 Task: Check the percentage active listings of energy efficient in the last 3 years.
Action: Mouse moved to (774, 167)
Screenshot: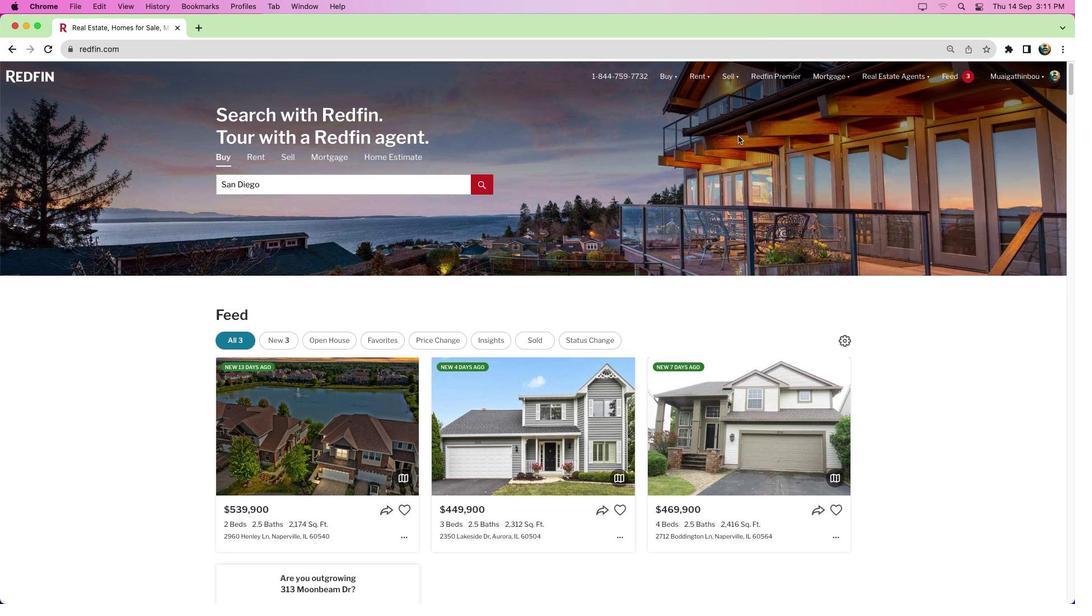 
Action: Mouse pressed left at (774, 167)
Screenshot: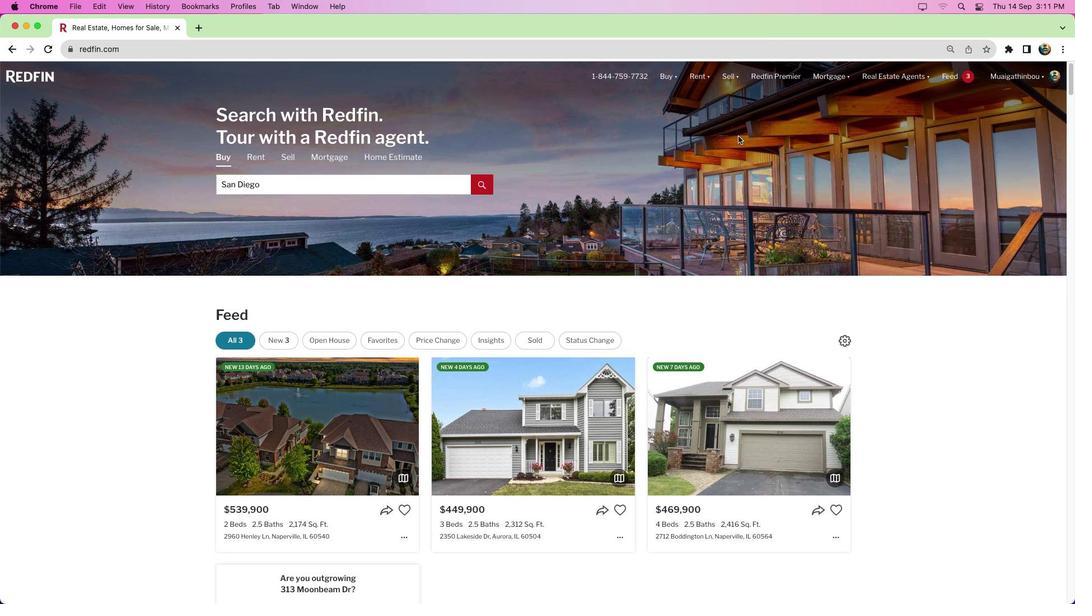 
Action: Mouse moved to (915, 222)
Screenshot: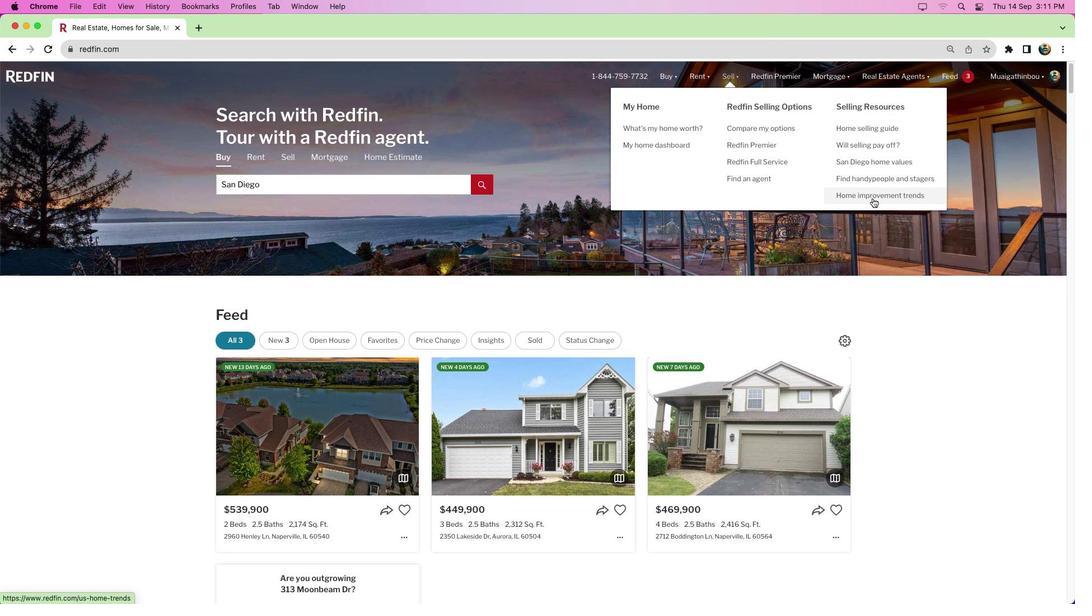 
Action: Mouse pressed left at (915, 222)
Screenshot: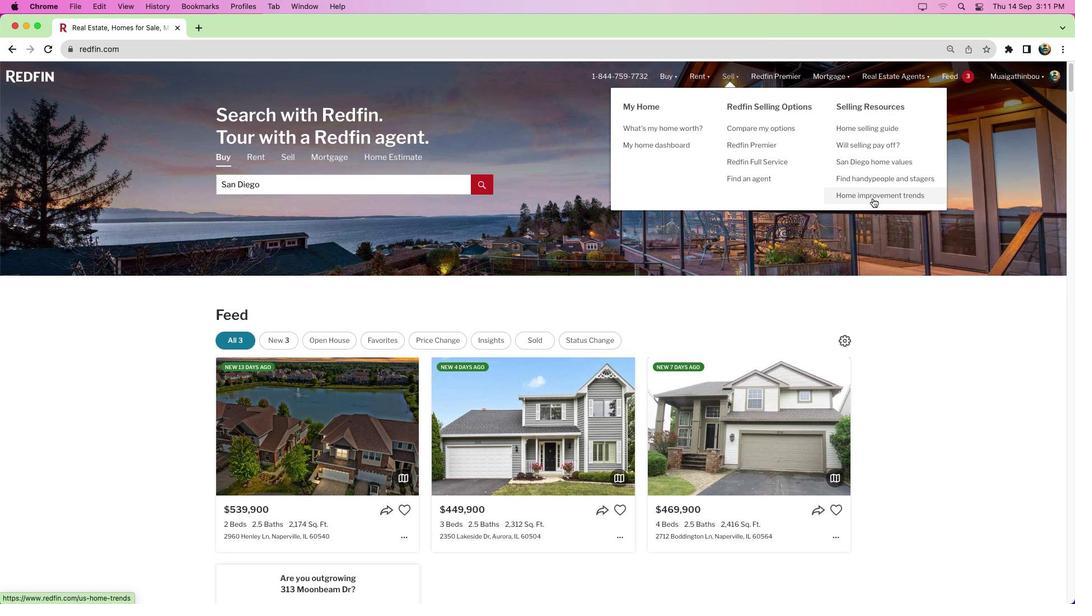 
Action: Mouse moved to (668, 307)
Screenshot: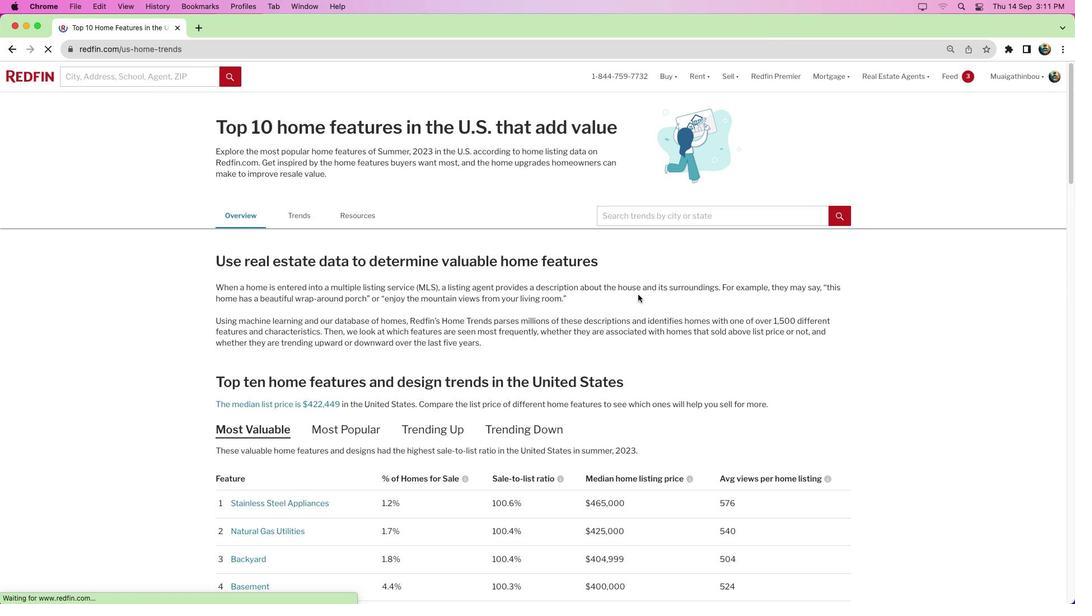
Action: Mouse scrolled (668, 307) with delta (-1, 47)
Screenshot: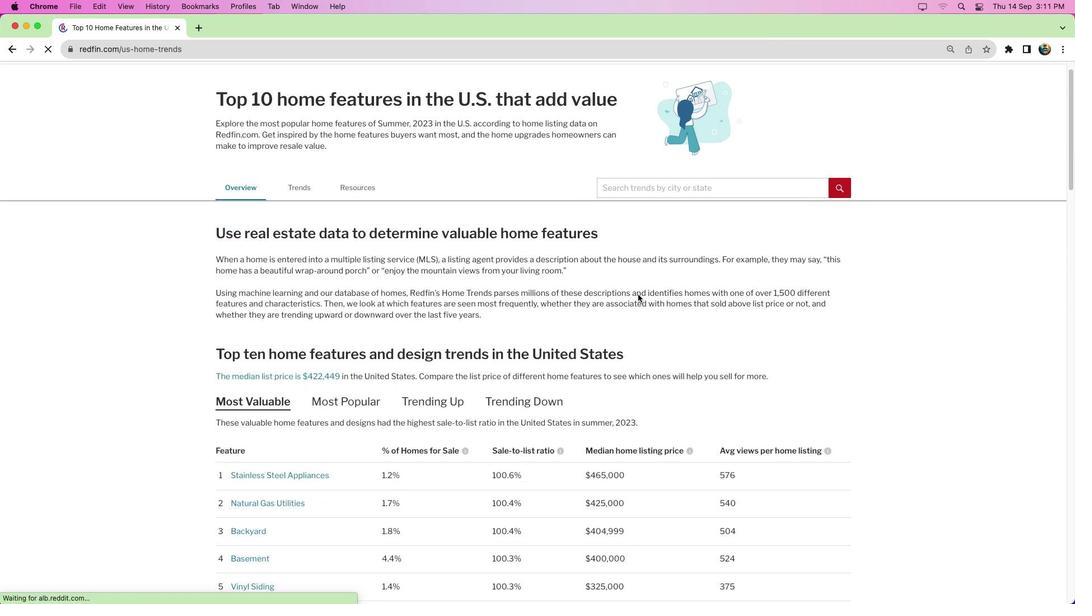 
Action: Mouse scrolled (668, 307) with delta (-1, 47)
Screenshot: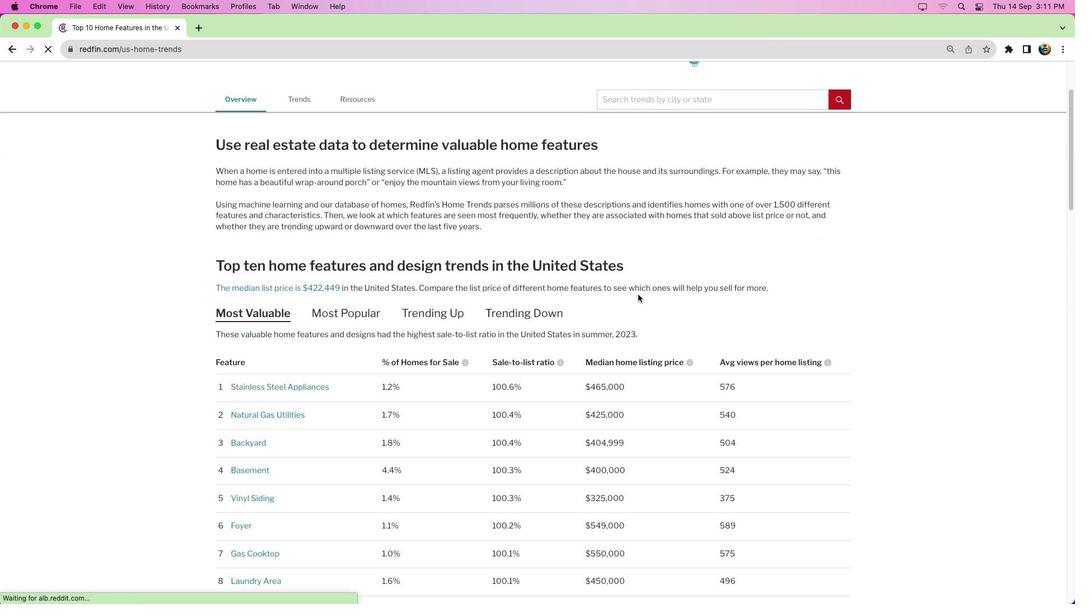 
Action: Mouse scrolled (668, 307) with delta (-1, 44)
Screenshot: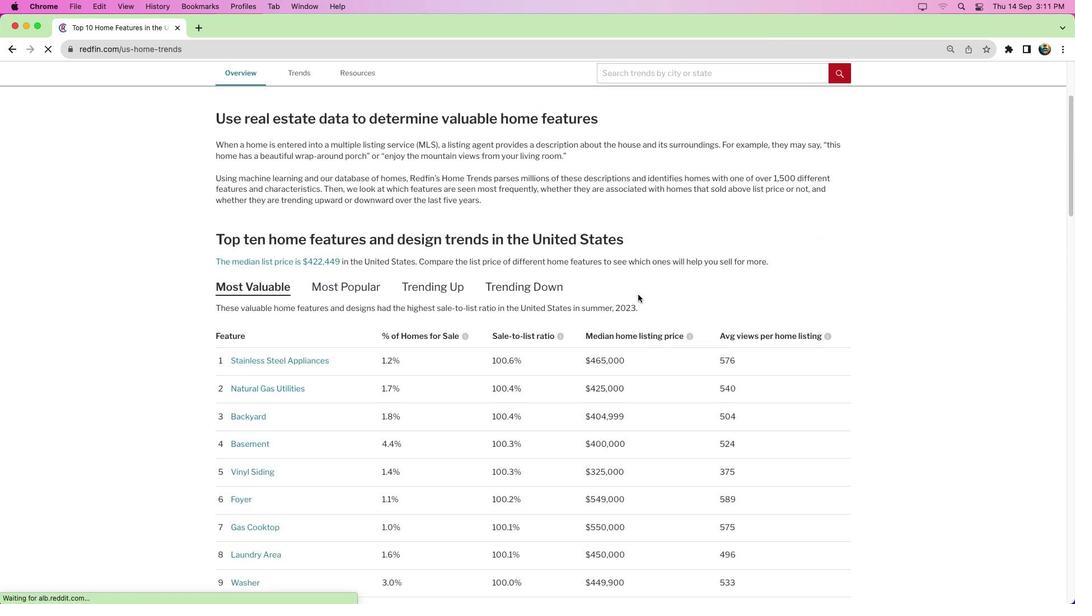 
Action: Mouse moved to (668, 307)
Screenshot: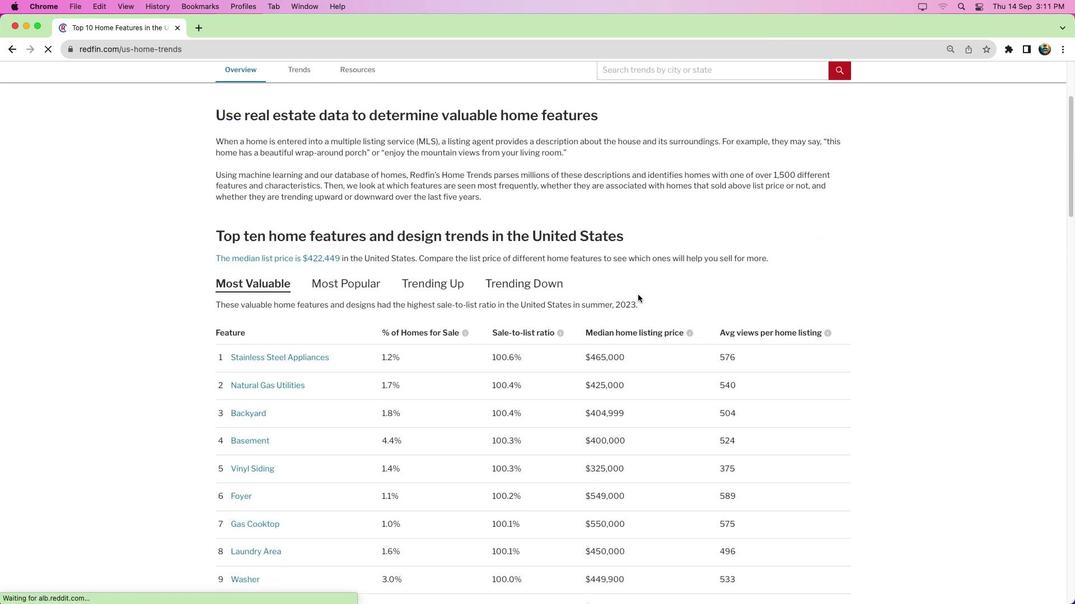
Action: Mouse scrolled (668, 307) with delta (-1, 47)
Screenshot: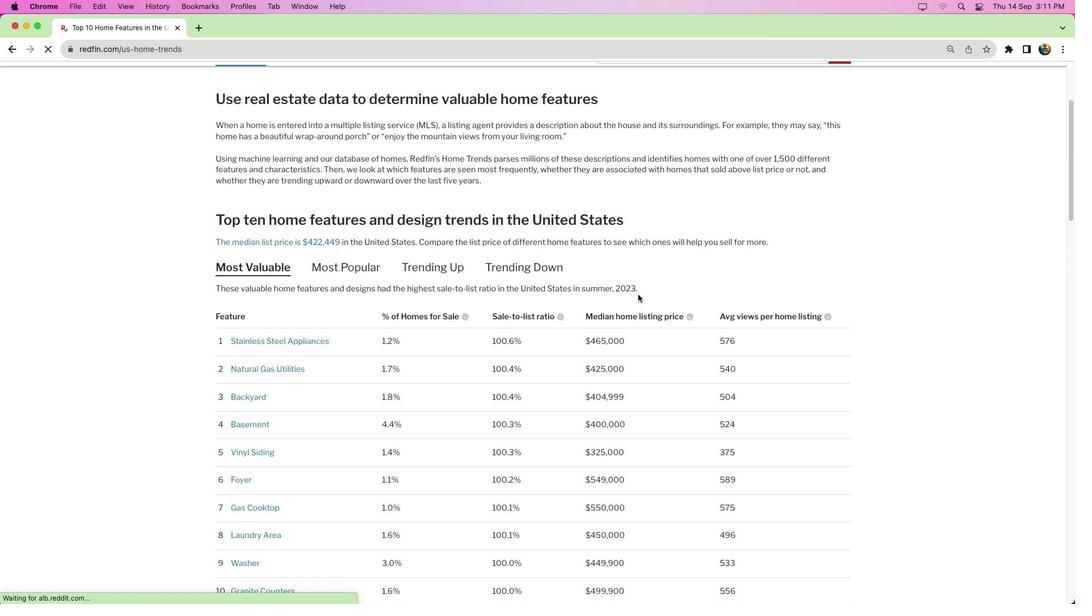 
Action: Mouse scrolled (668, 307) with delta (-1, 47)
Screenshot: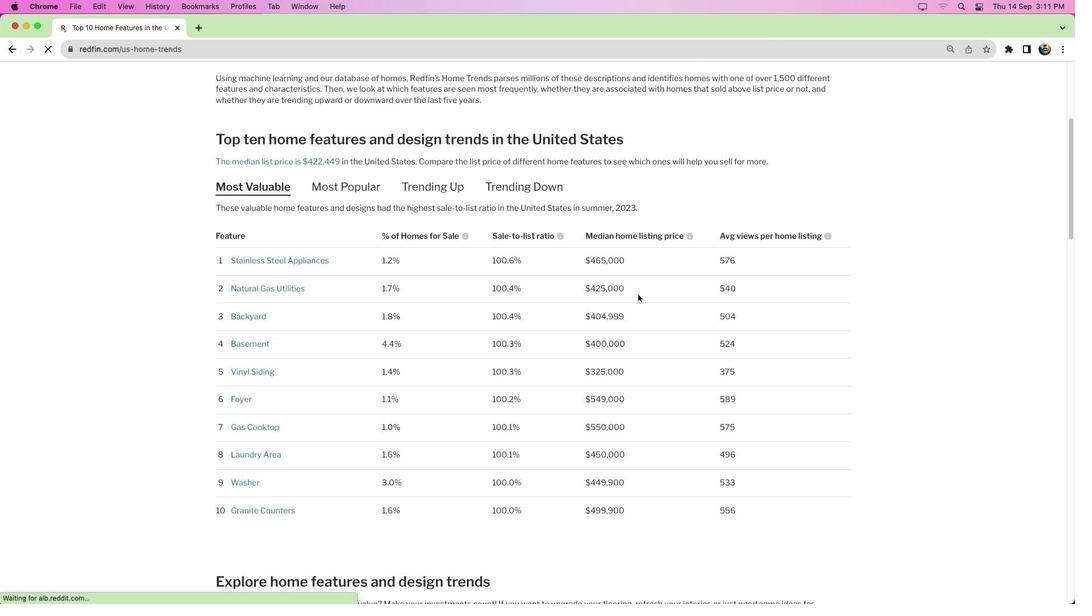 
Action: Mouse scrolled (668, 307) with delta (-1, 44)
Screenshot: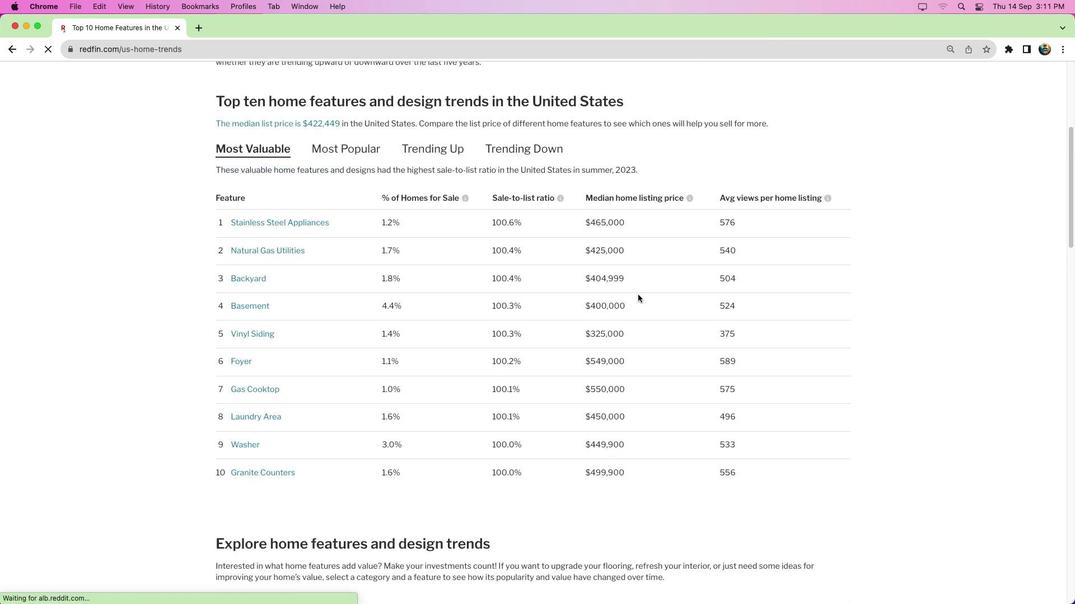 
Action: Mouse scrolled (668, 307) with delta (-1, 45)
Screenshot: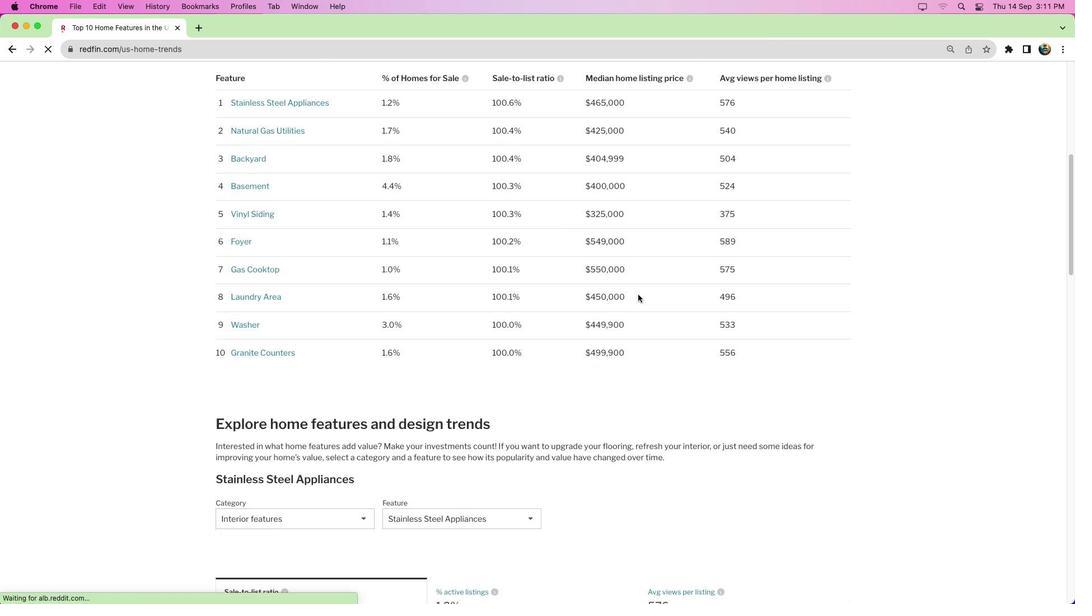 
Action: Mouse scrolled (668, 307) with delta (-1, 47)
Screenshot: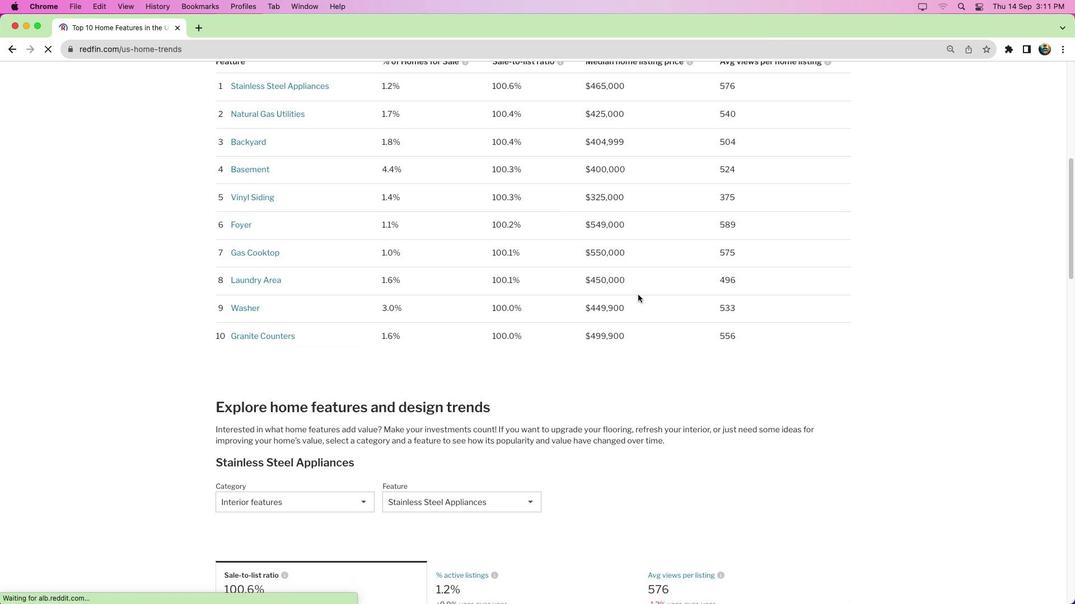 
Action: Mouse scrolled (668, 307) with delta (-1, 47)
Screenshot: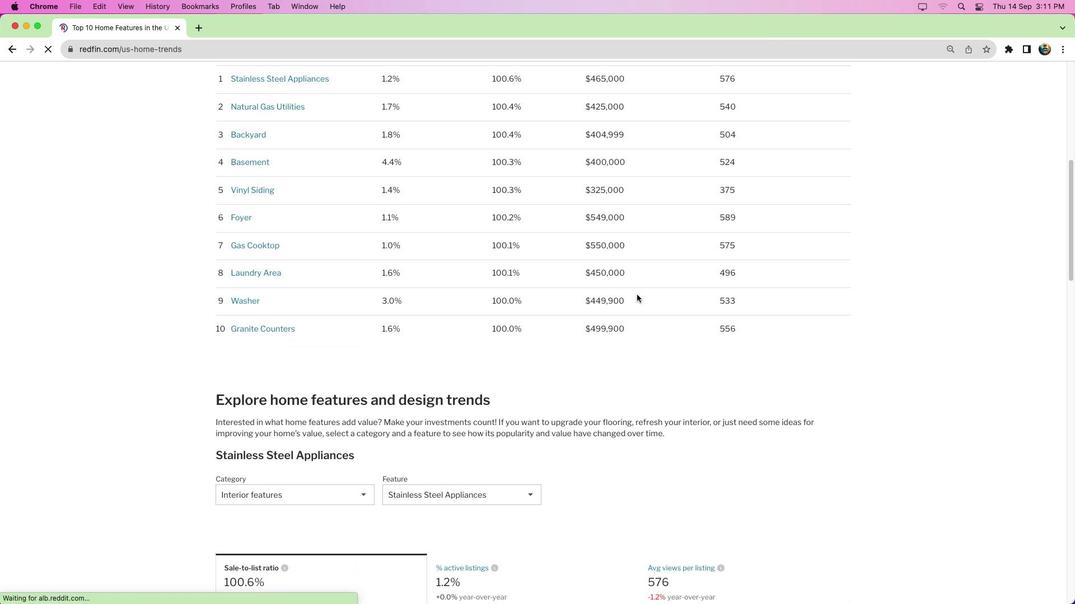 
Action: Mouse moved to (530, 341)
Screenshot: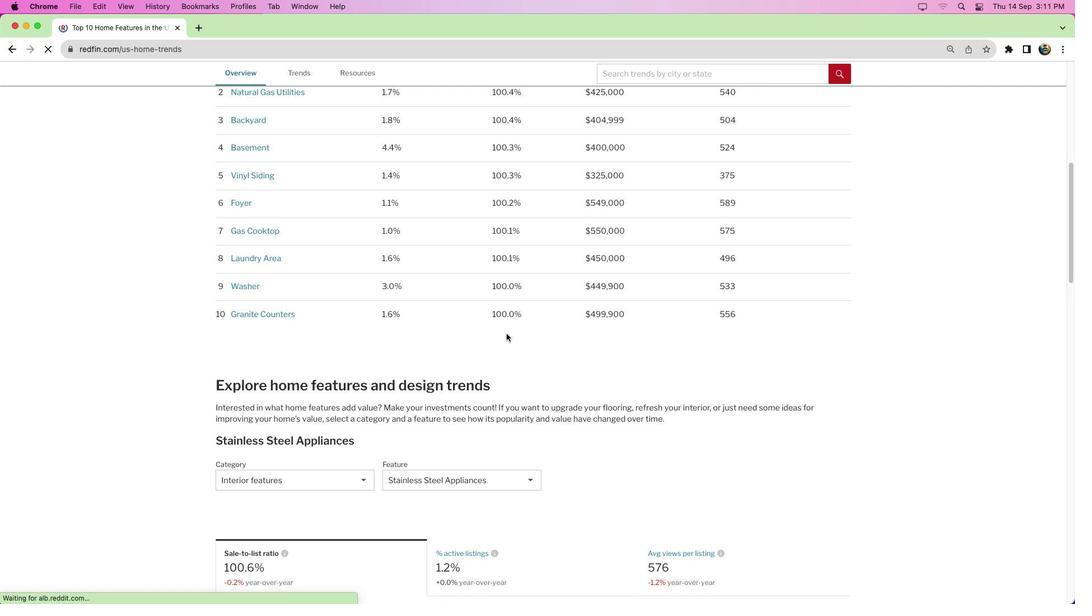 
Action: Mouse scrolled (530, 341) with delta (-1, 47)
Screenshot: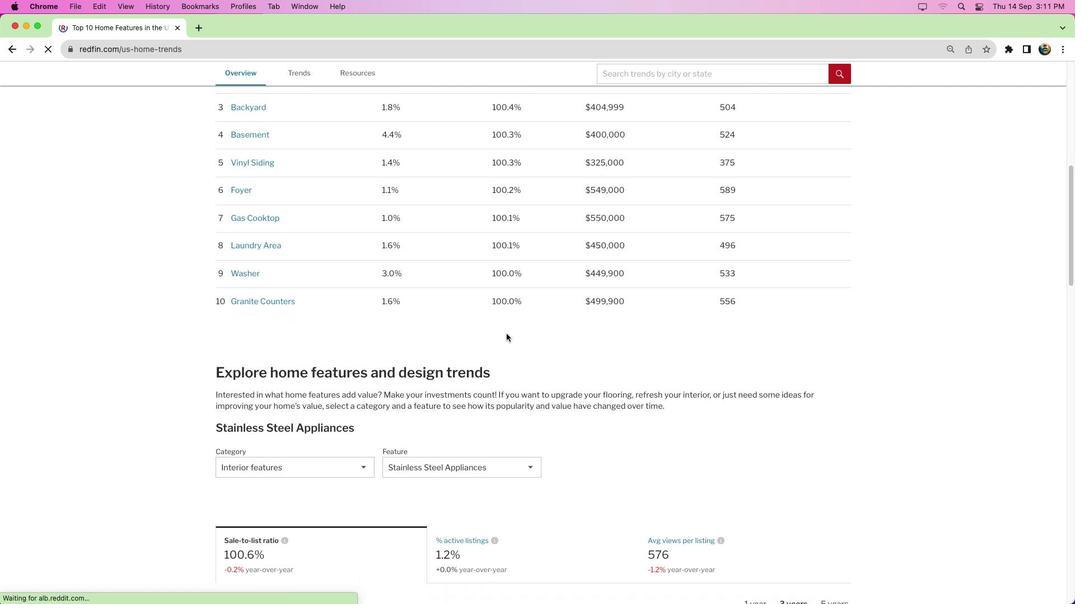 
Action: Mouse scrolled (530, 341) with delta (-1, 47)
Screenshot: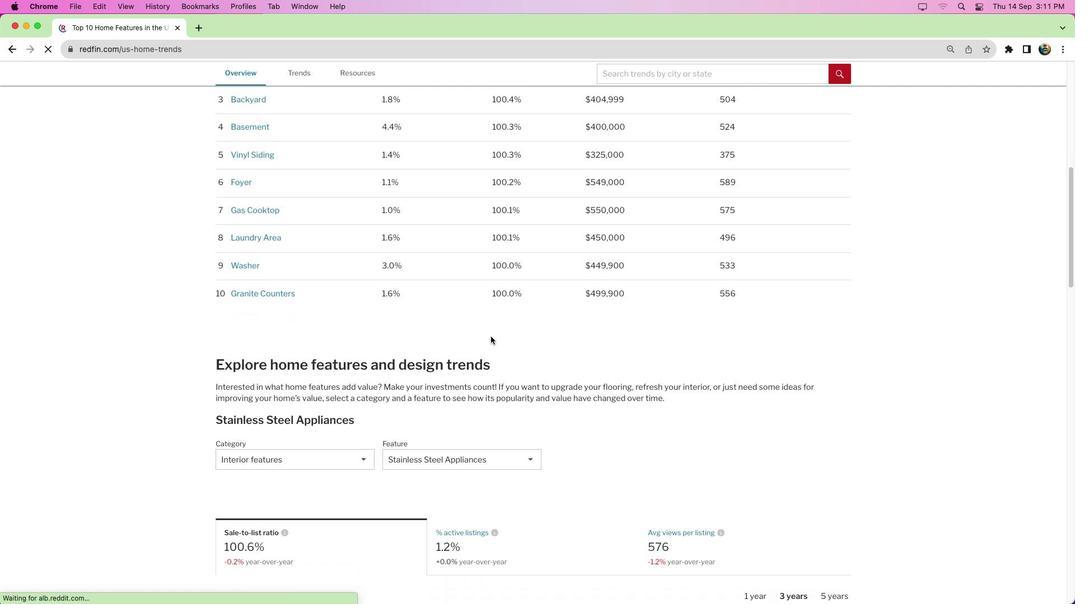 
Action: Mouse moved to (300, 451)
Screenshot: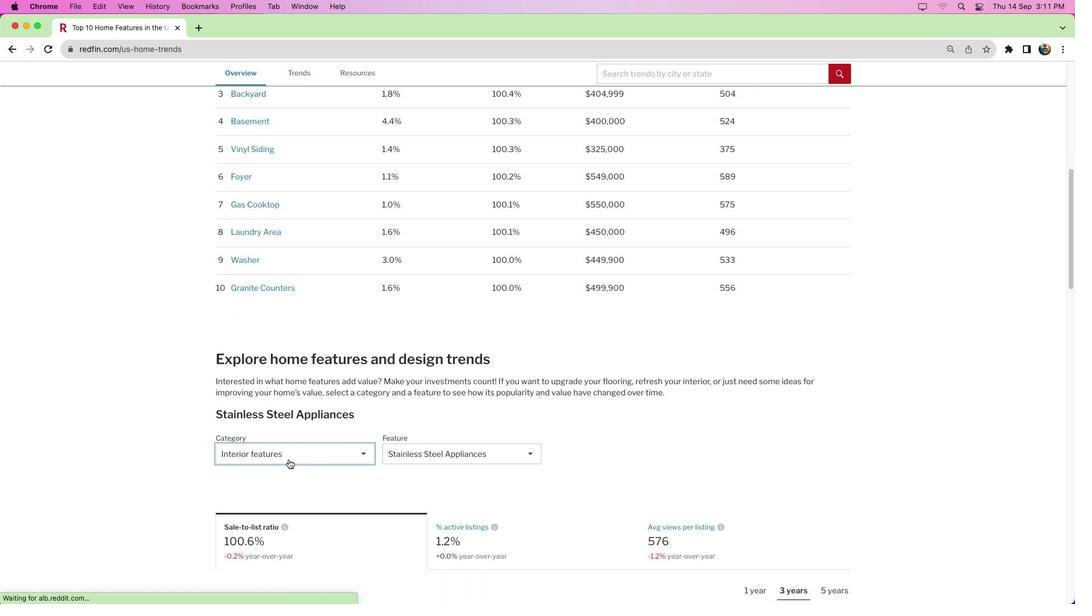
Action: Mouse pressed left at (300, 451)
Screenshot: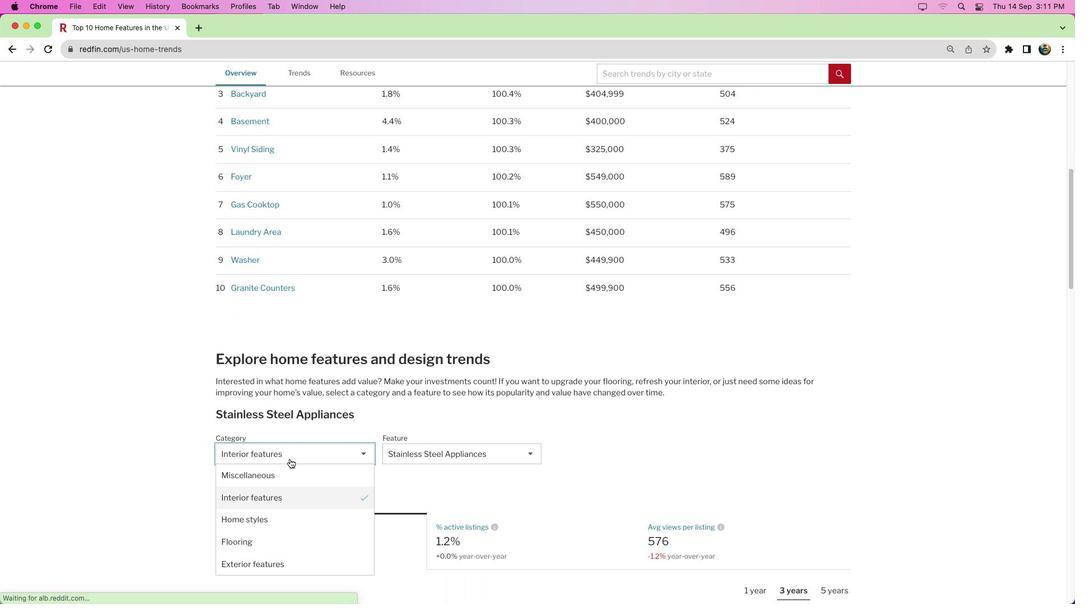 
Action: Mouse moved to (367, 432)
Screenshot: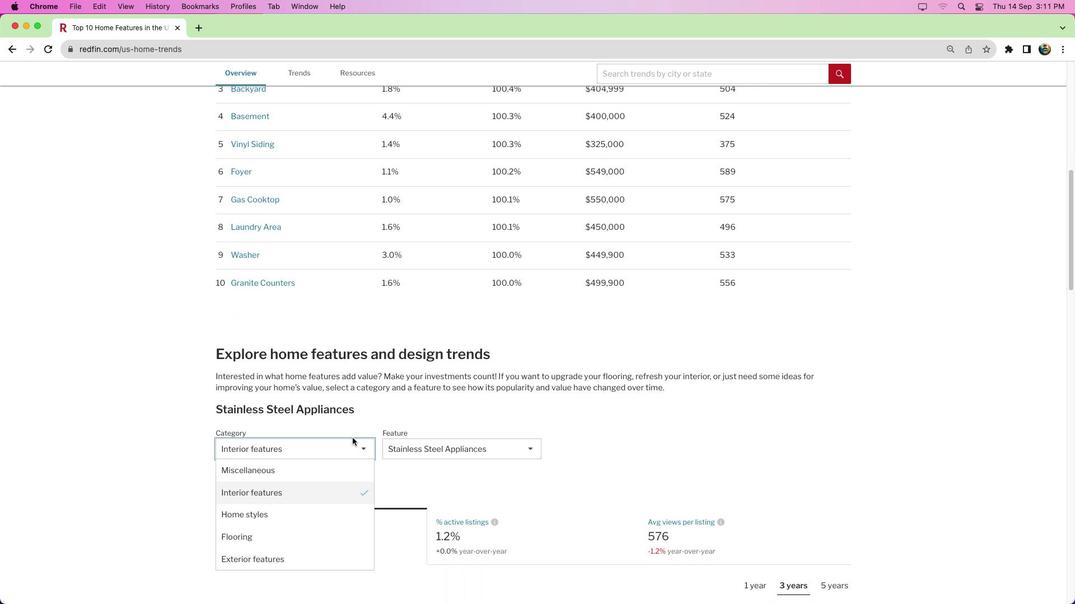 
Action: Mouse scrolled (367, 432) with delta (-1, 47)
Screenshot: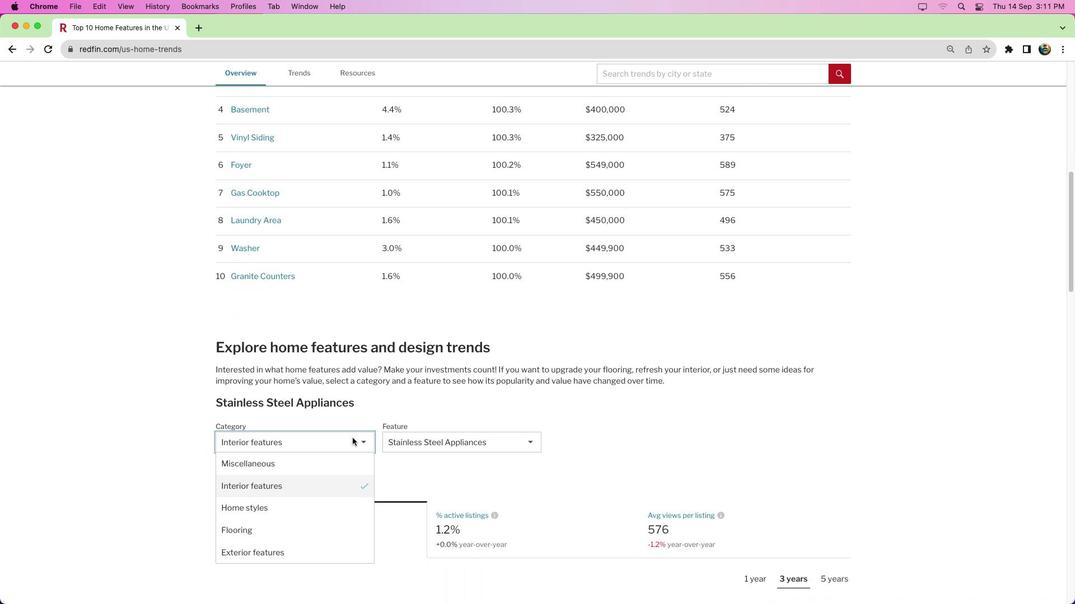 
Action: Mouse scrolled (367, 432) with delta (-1, 47)
Screenshot: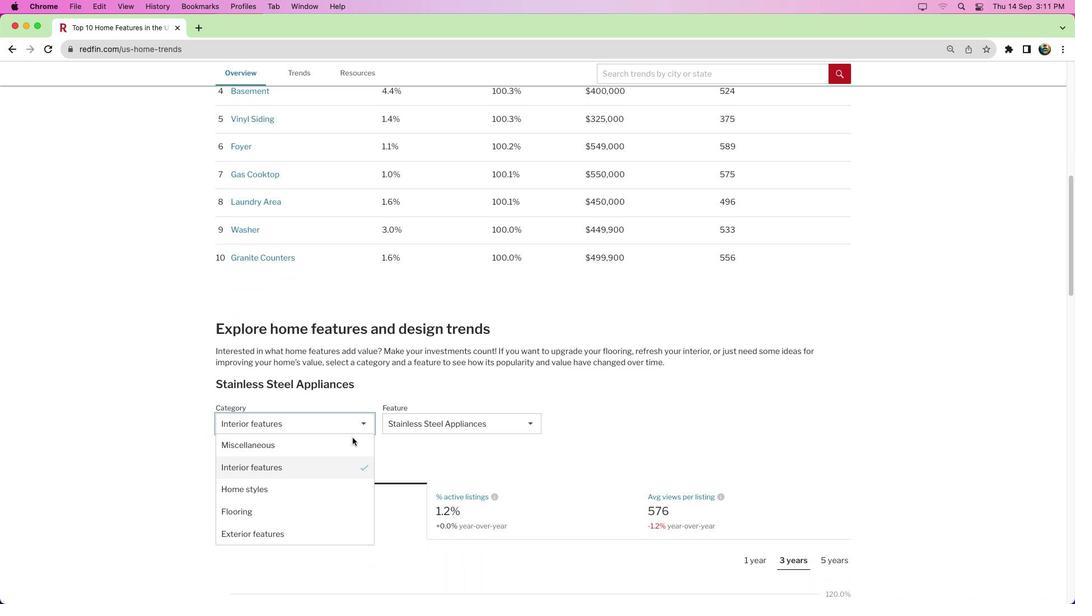 
Action: Mouse scrolled (367, 432) with delta (-1, 46)
Screenshot: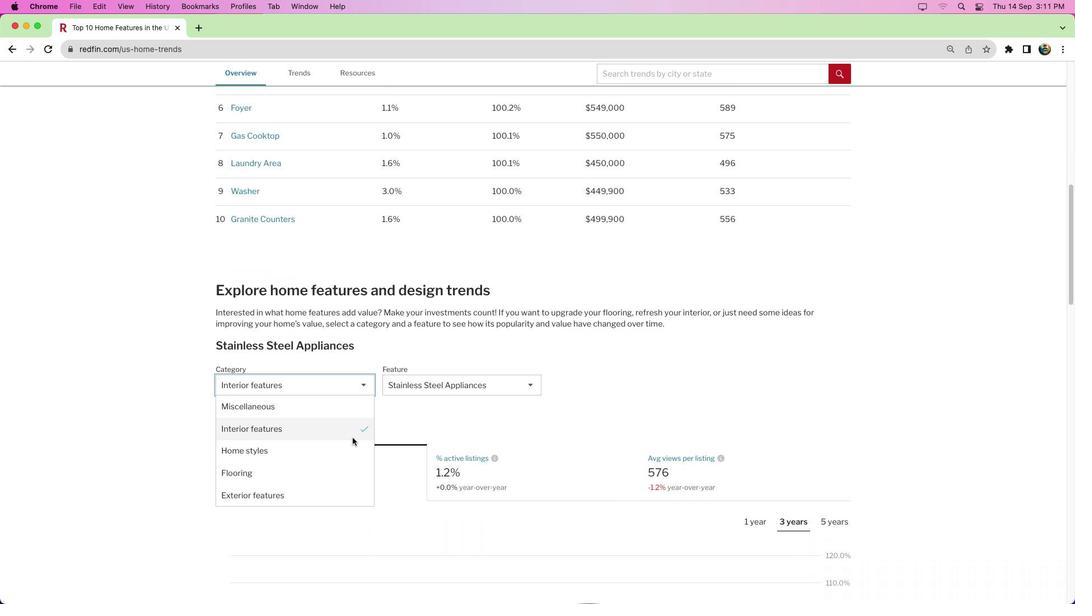 
Action: Mouse moved to (333, 402)
Screenshot: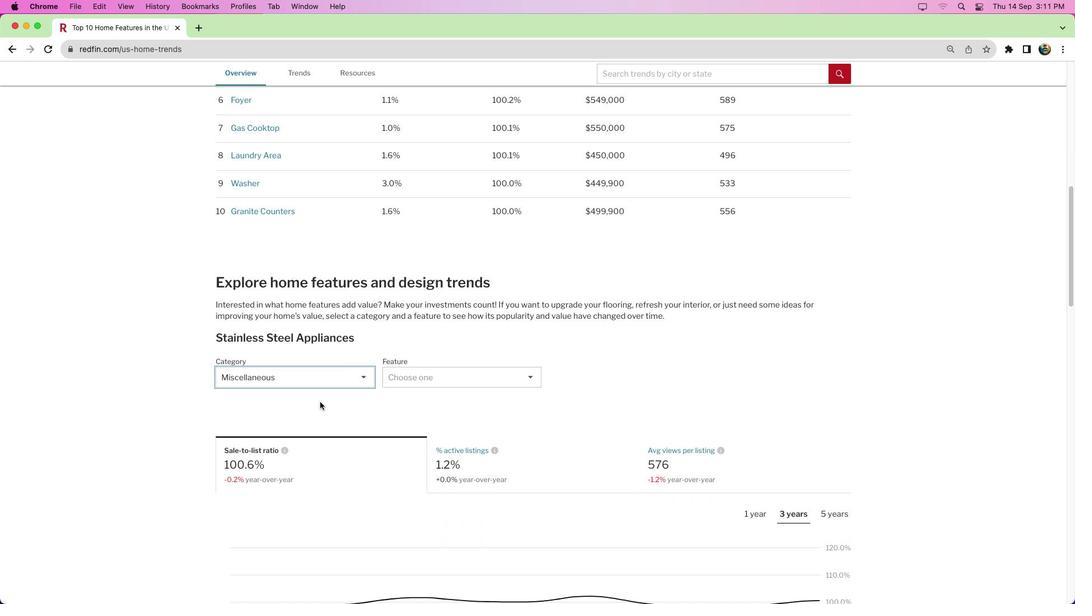 
Action: Mouse pressed left at (333, 402)
Screenshot: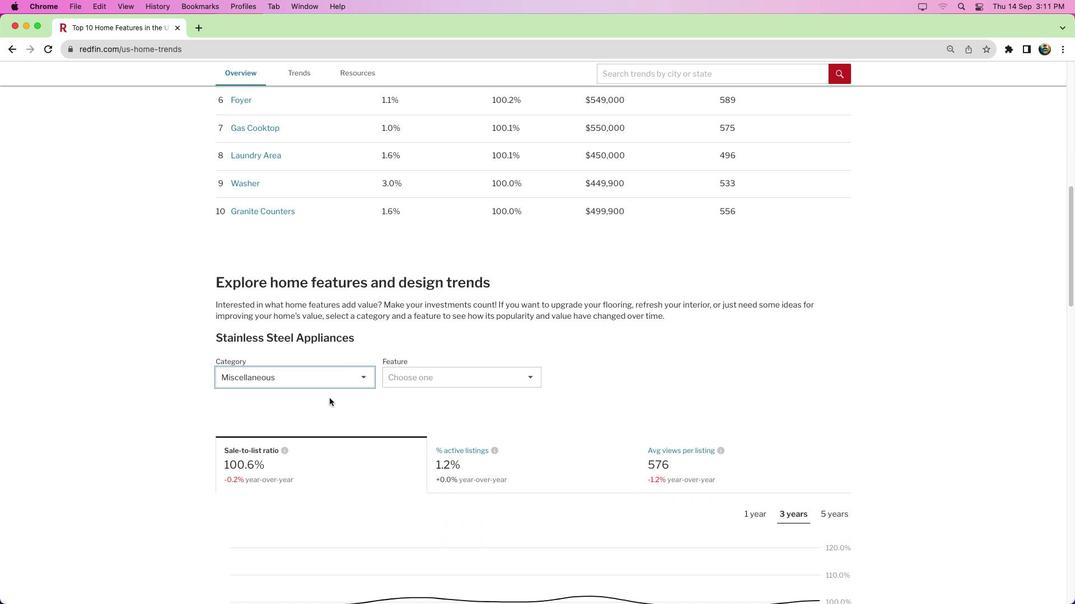 
Action: Mouse moved to (463, 366)
Screenshot: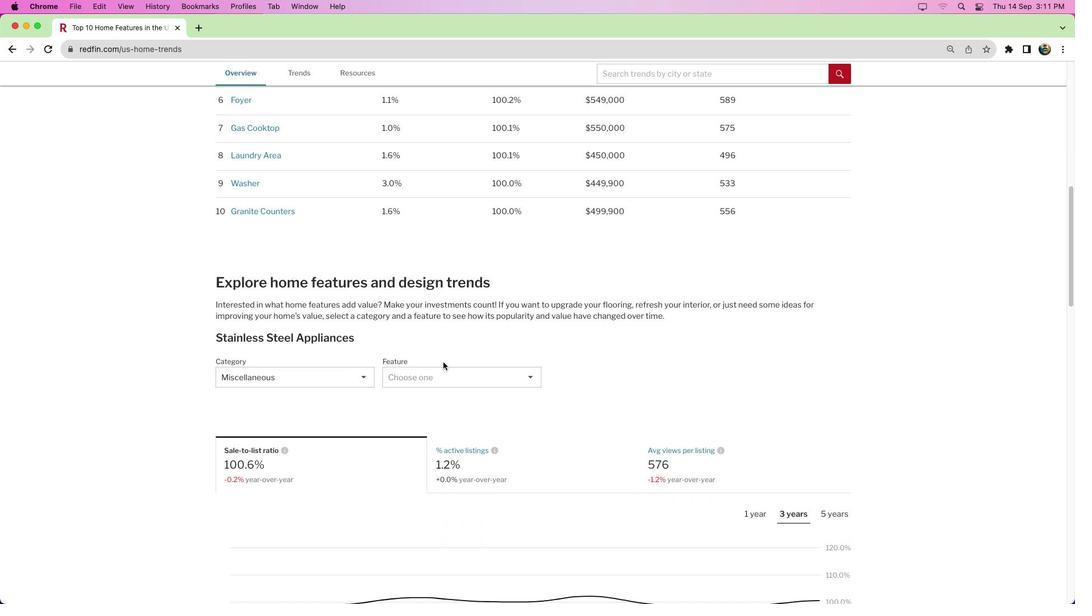 
Action: Mouse pressed left at (463, 366)
Screenshot: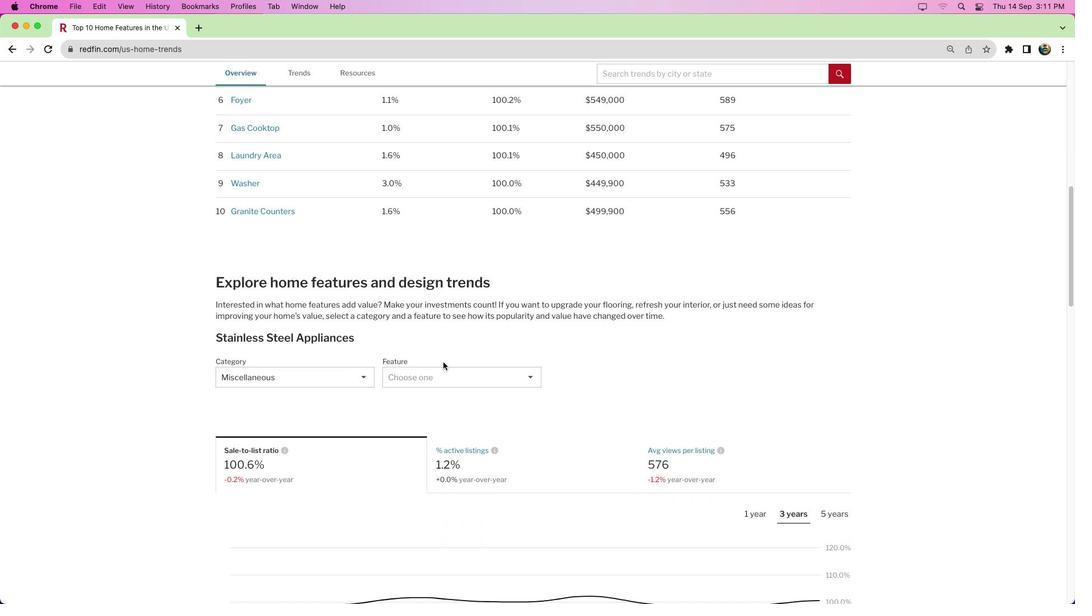 
Action: Mouse moved to (462, 373)
Screenshot: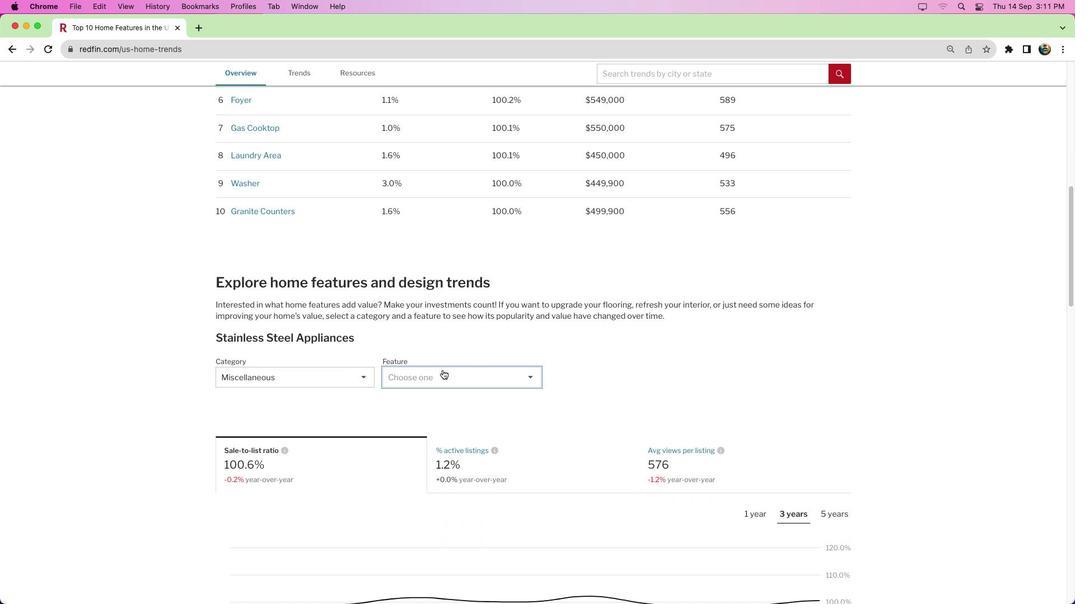
Action: Mouse pressed left at (462, 373)
Screenshot: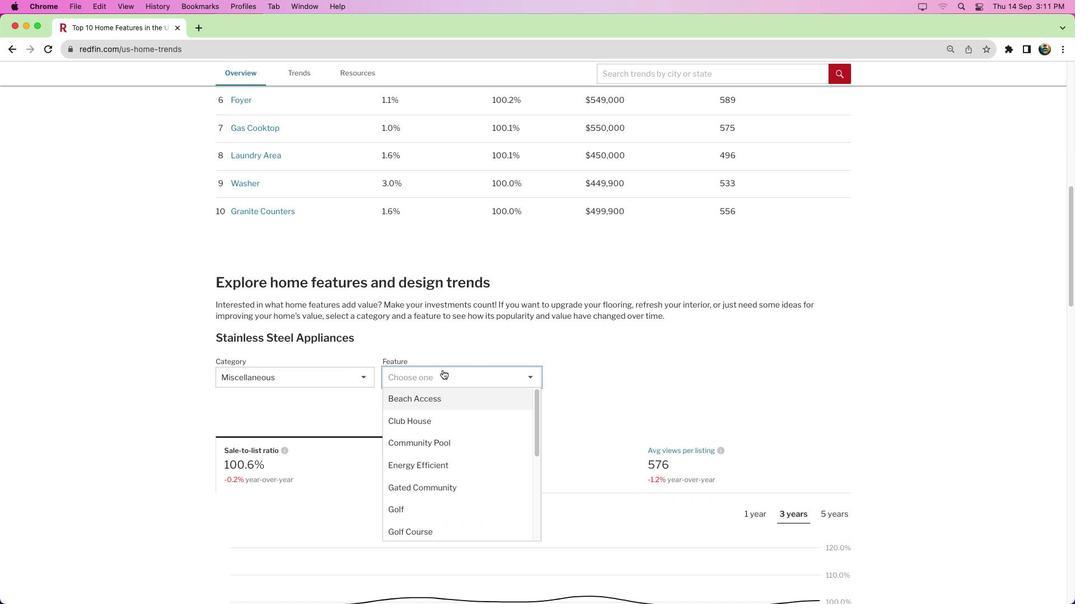 
Action: Mouse moved to (466, 453)
Screenshot: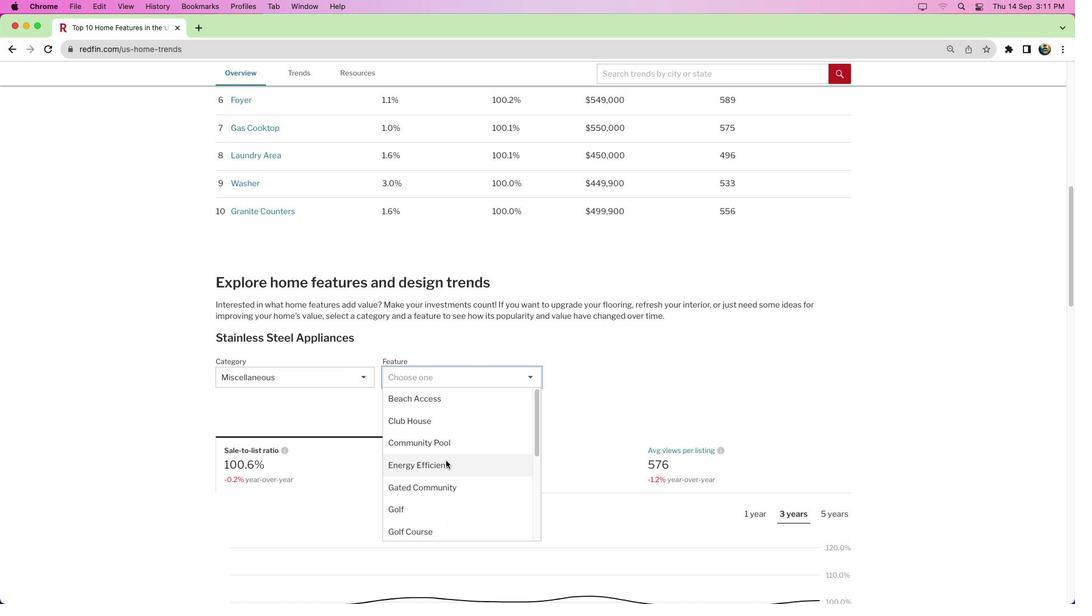 
Action: Mouse pressed left at (466, 453)
Screenshot: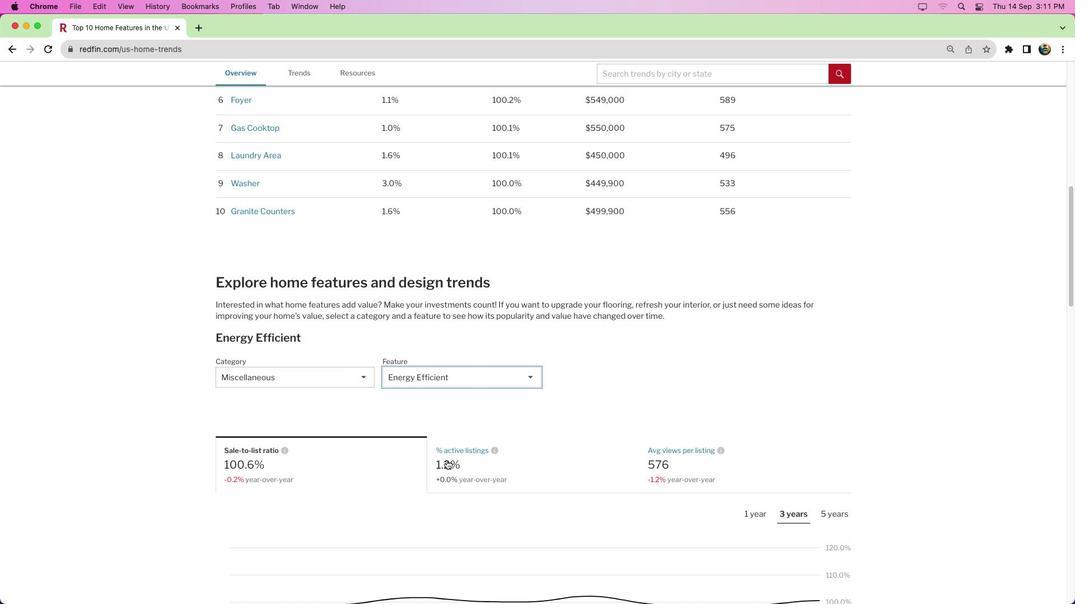 
Action: Mouse moved to (528, 425)
Screenshot: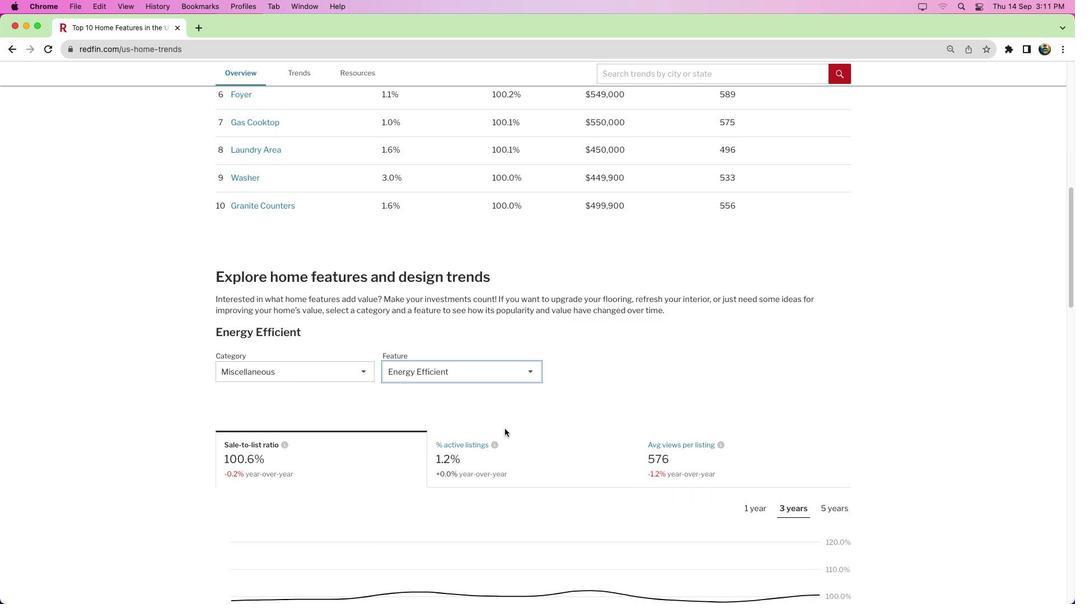 
Action: Mouse scrolled (528, 425) with delta (-1, 47)
Screenshot: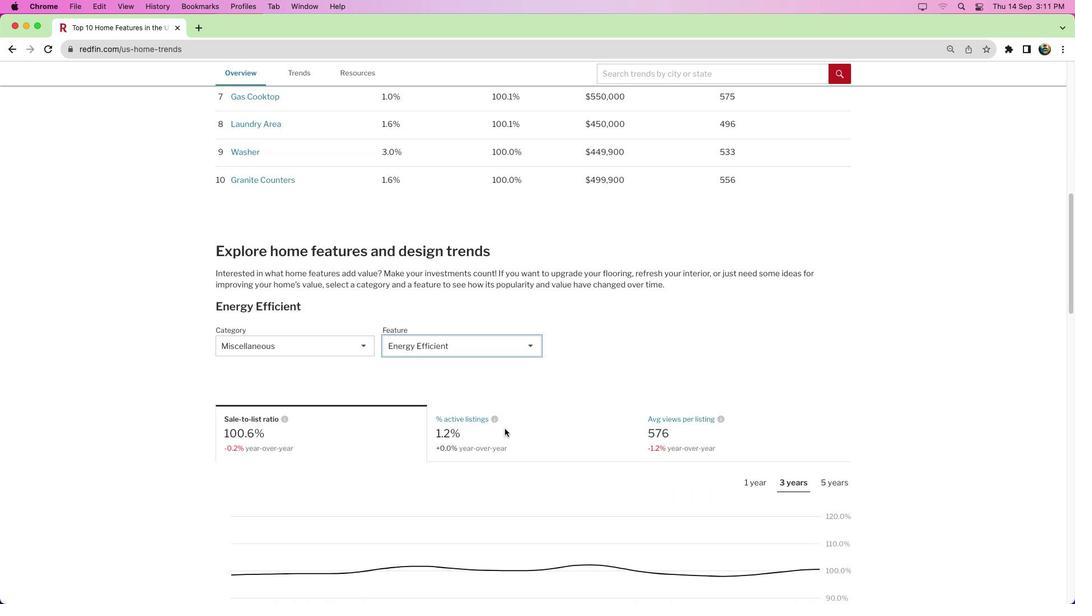 
Action: Mouse scrolled (528, 425) with delta (-1, 47)
Screenshot: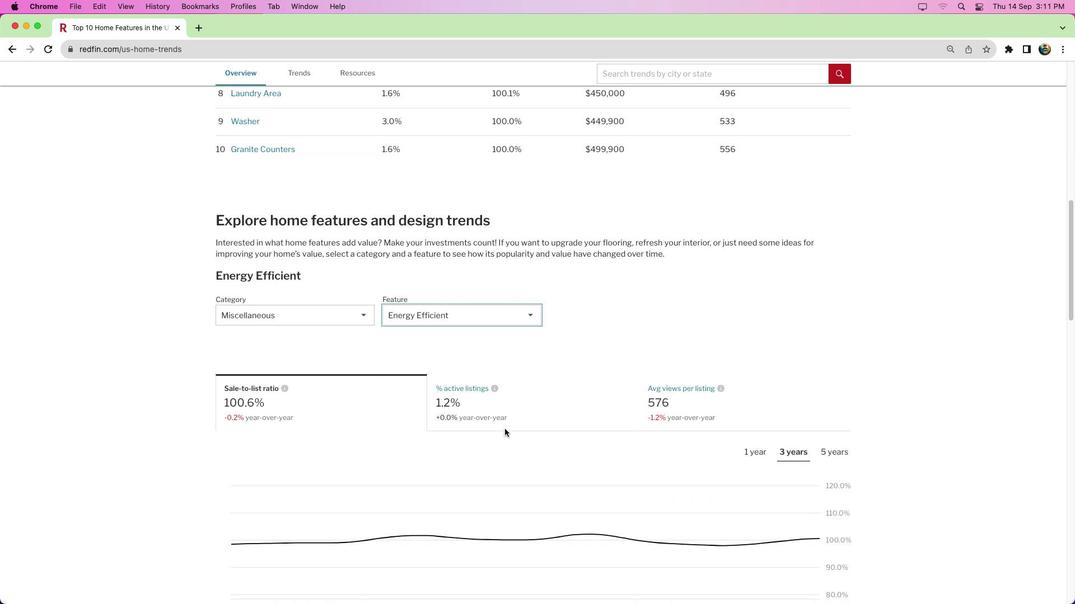 
Action: Mouse scrolled (528, 425) with delta (-1, 45)
Screenshot: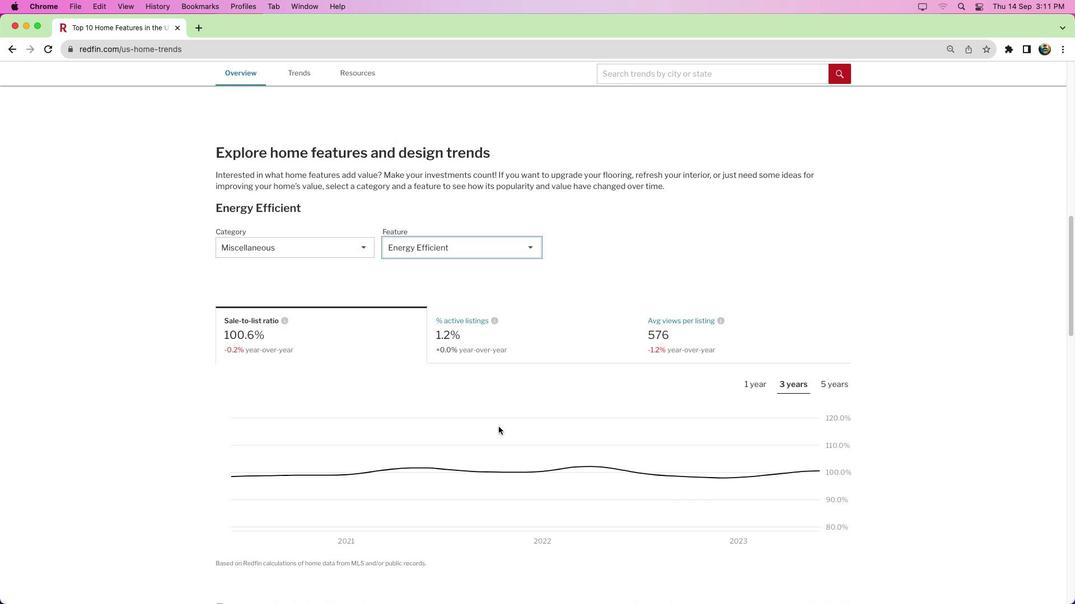 
Action: Mouse moved to (486, 324)
Screenshot: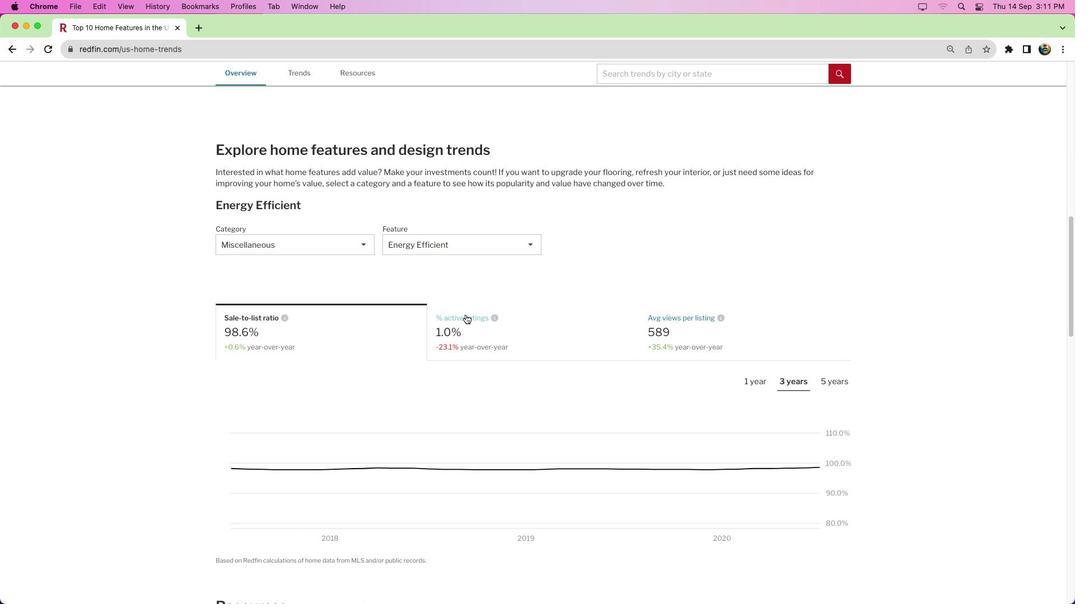 
Action: Mouse pressed left at (486, 324)
Screenshot: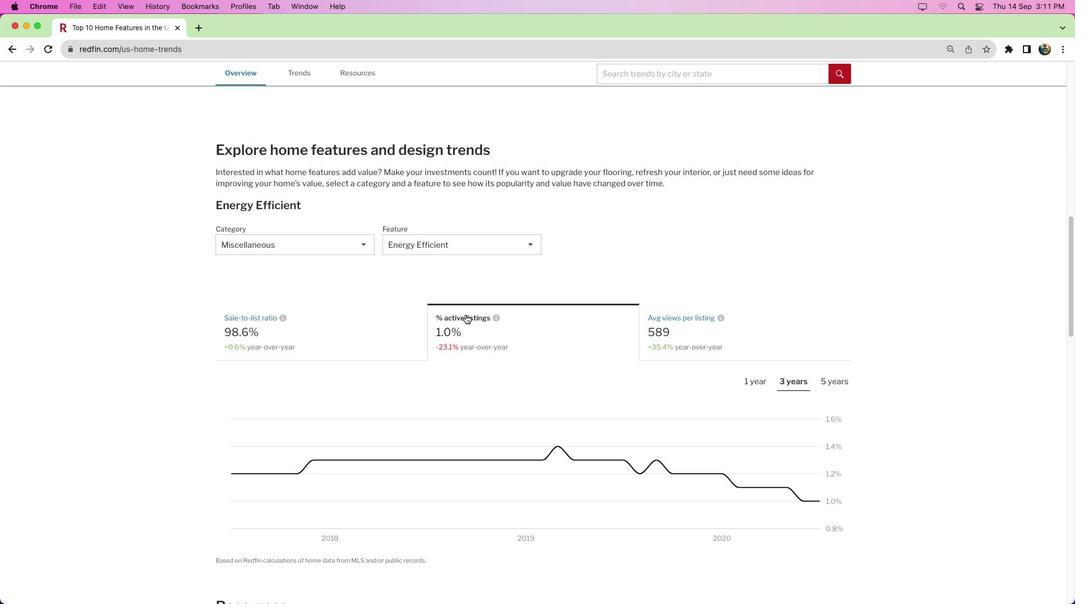 
Action: Mouse moved to (850, 390)
Screenshot: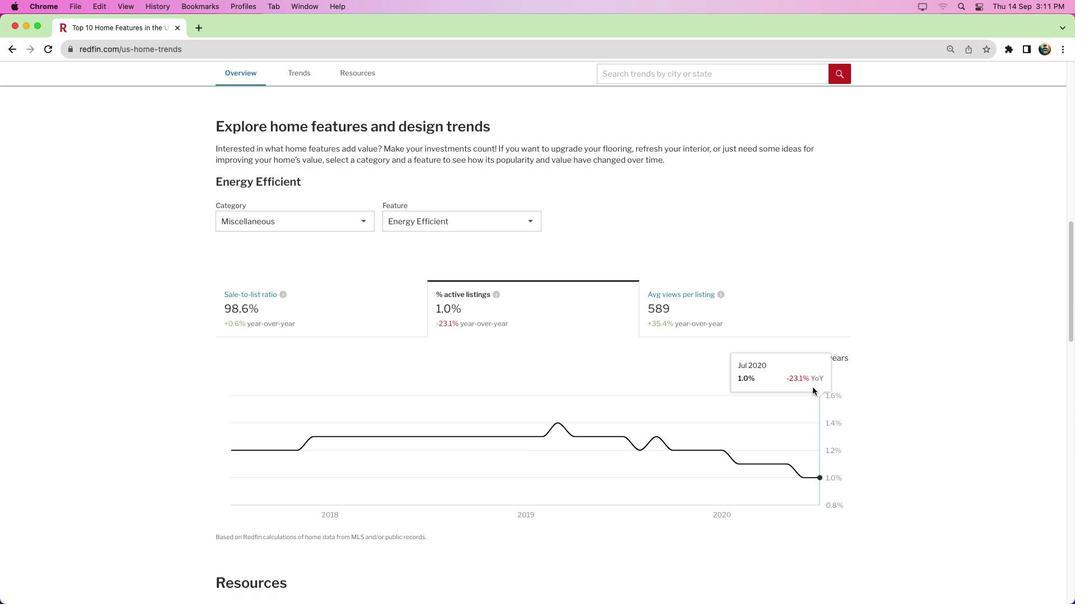 
Action: Mouse scrolled (850, 390) with delta (-1, 47)
Screenshot: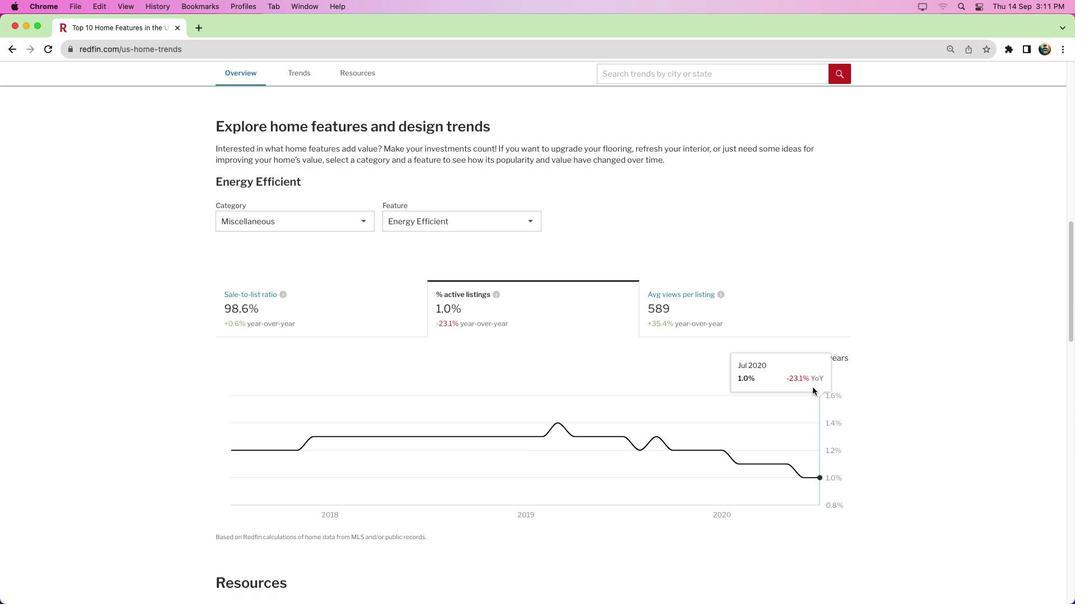 
Action: Mouse moved to (850, 389)
Screenshot: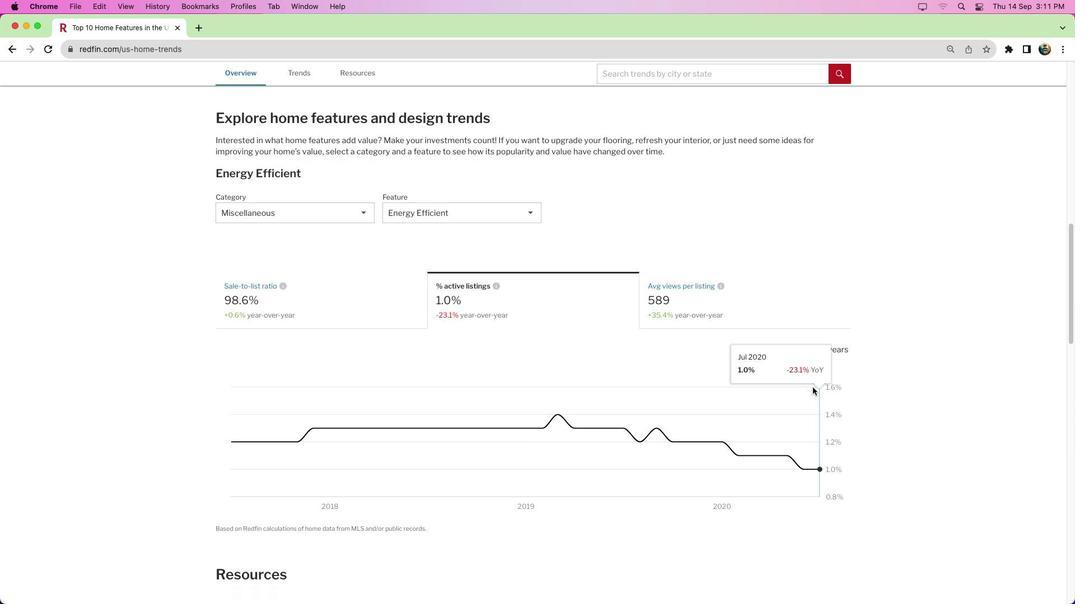 
Action: Mouse scrolled (850, 389) with delta (-1, 47)
Screenshot: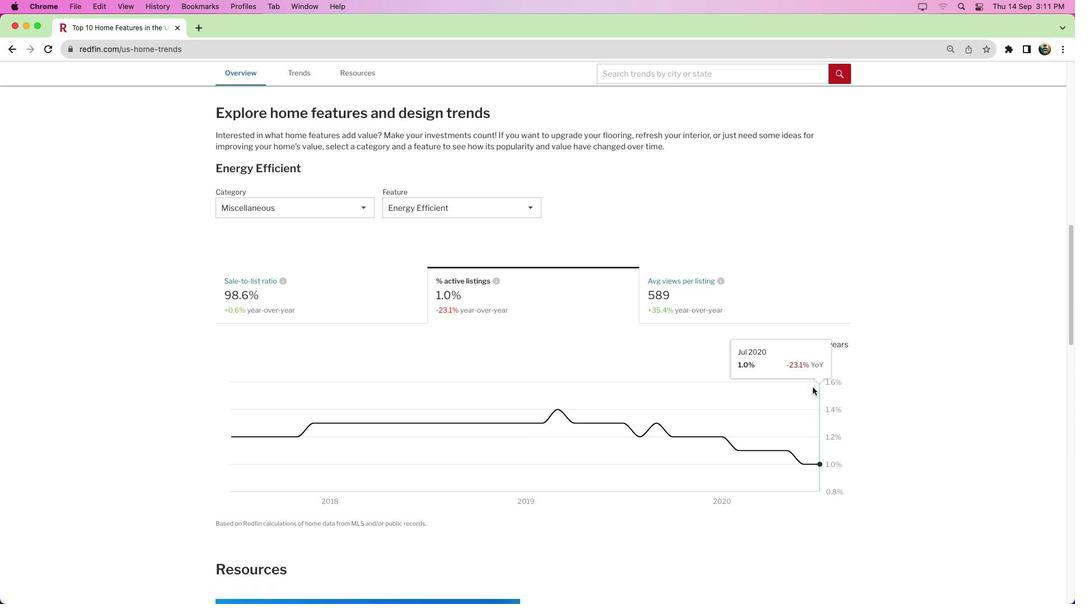 
Action: Mouse moved to (851, 389)
Screenshot: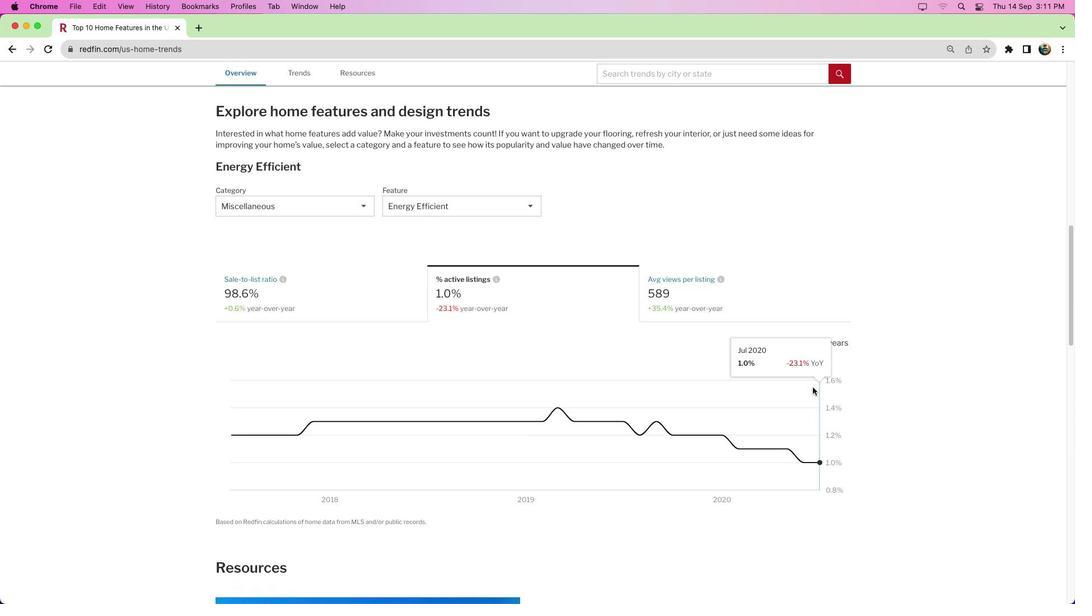 
Action: Mouse scrolled (851, 389) with delta (-1, 47)
Screenshot: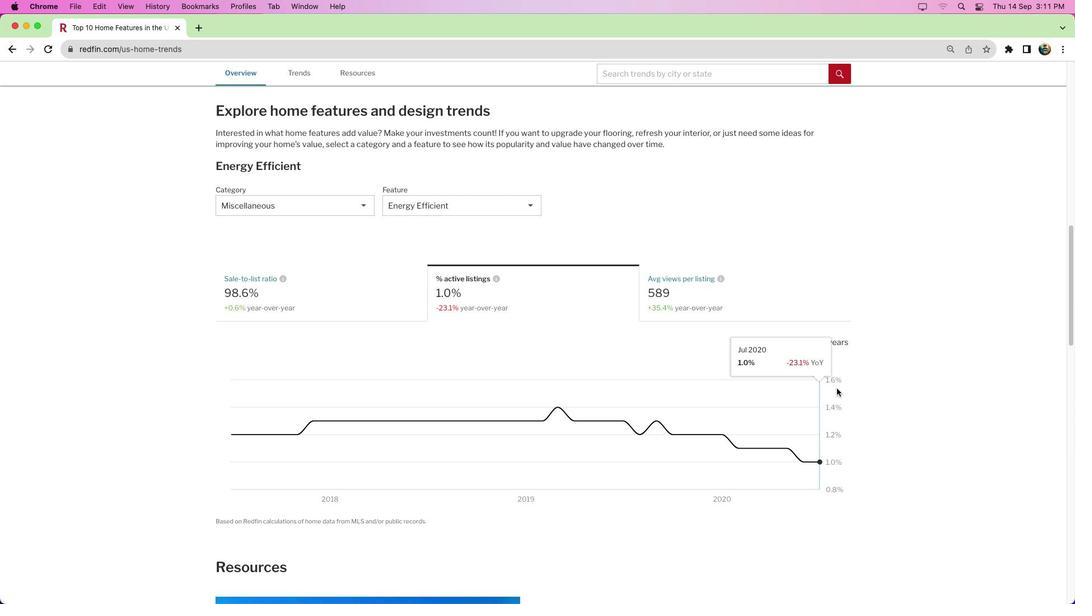 
Action: Mouse moved to (943, 389)
Screenshot: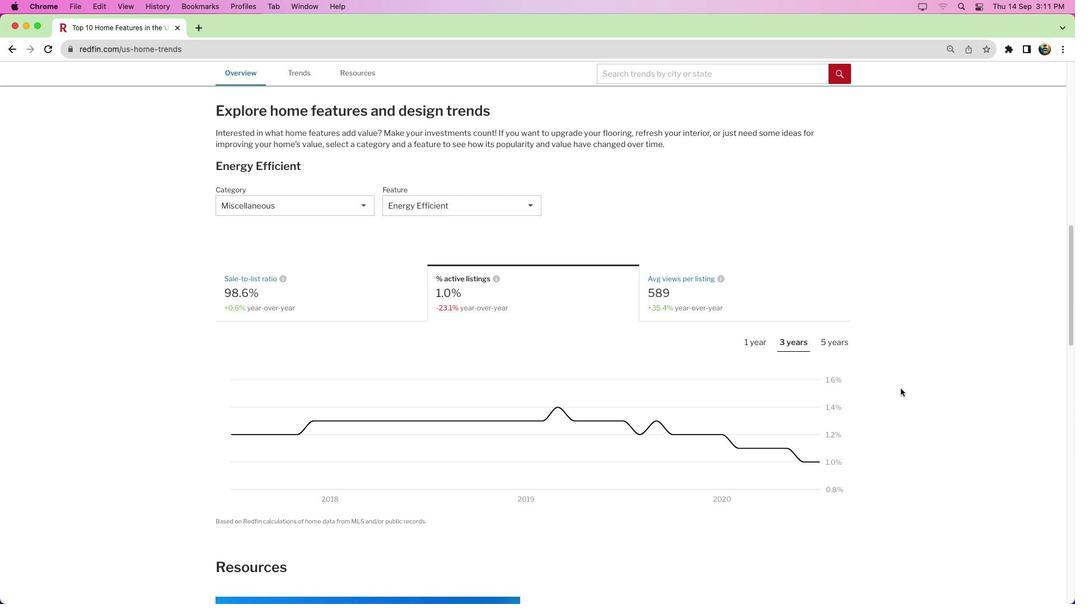 
Action: Mouse pressed left at (943, 389)
Screenshot: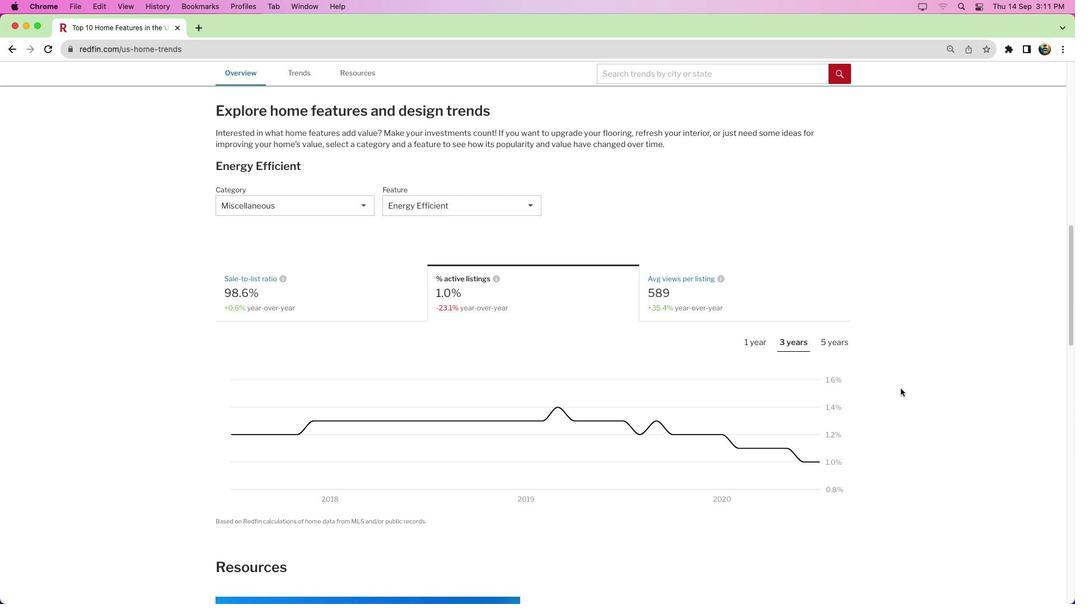 
Action: Mouse moved to (735, 411)
Screenshot: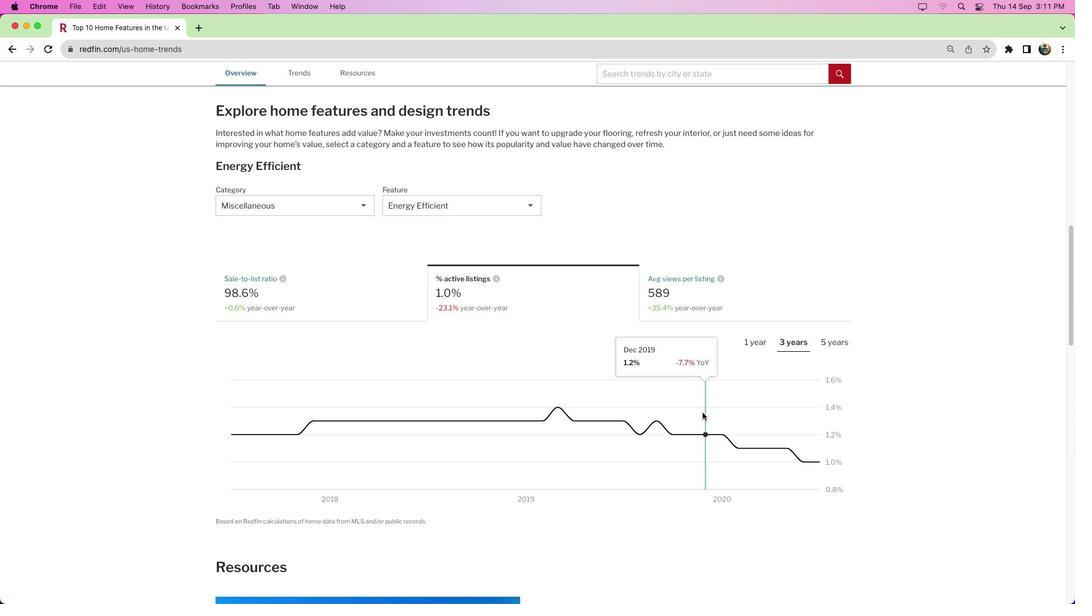 
